 Task: Select the auto option in the provider count badge
Action: Mouse moved to (31, 637)
Screenshot: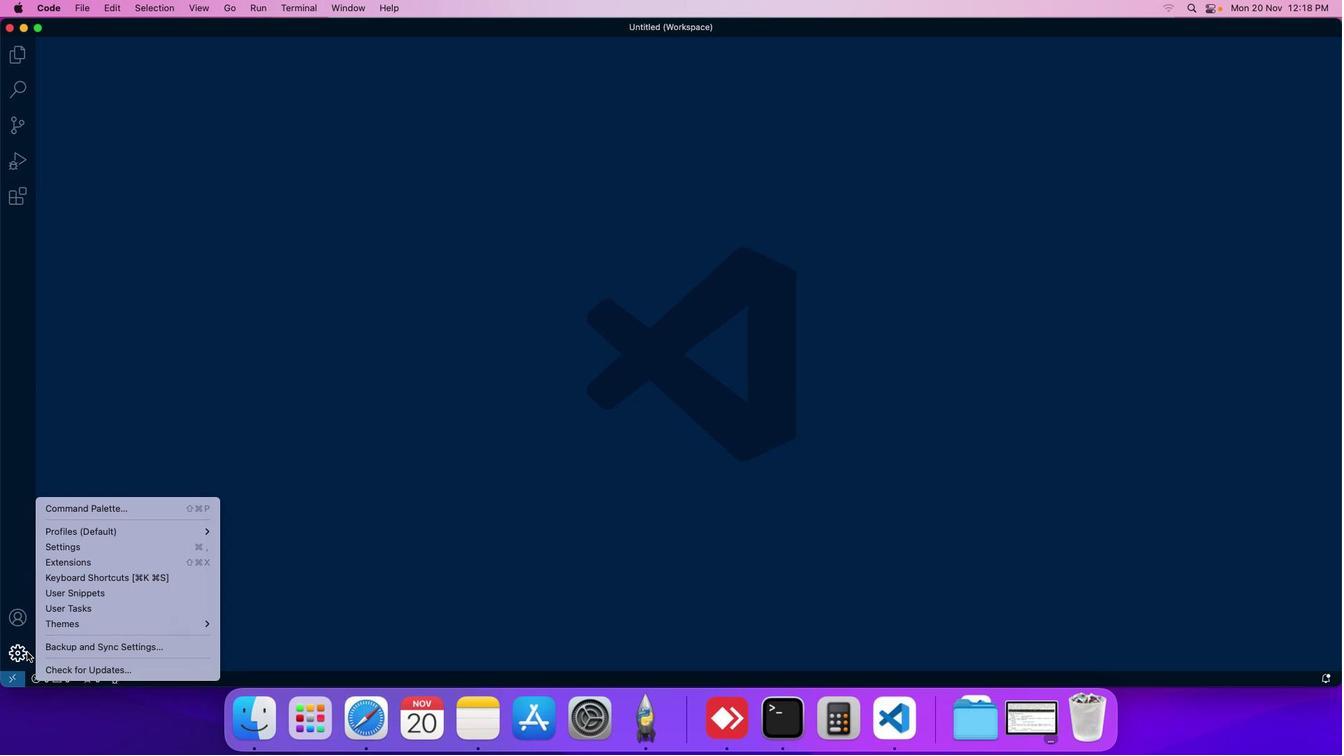 
Action: Mouse pressed left at (31, 637)
Screenshot: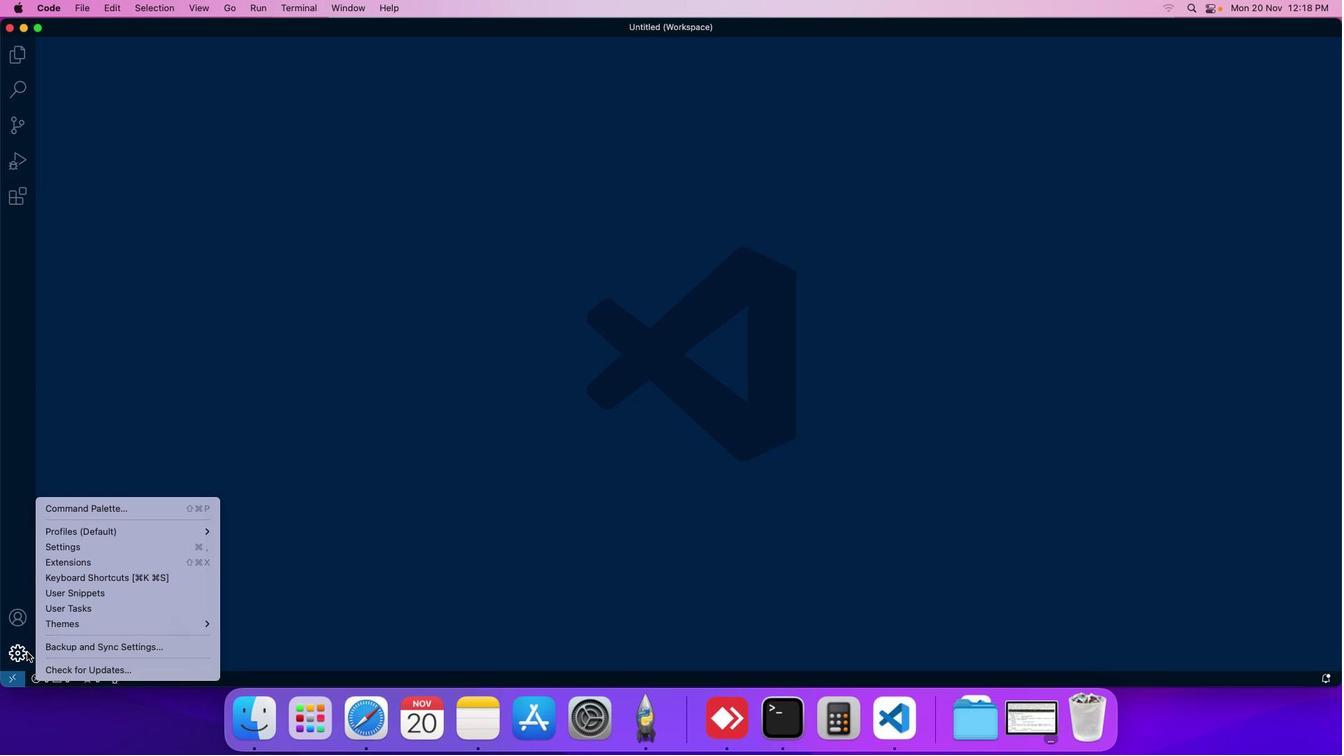 
Action: Mouse moved to (59, 539)
Screenshot: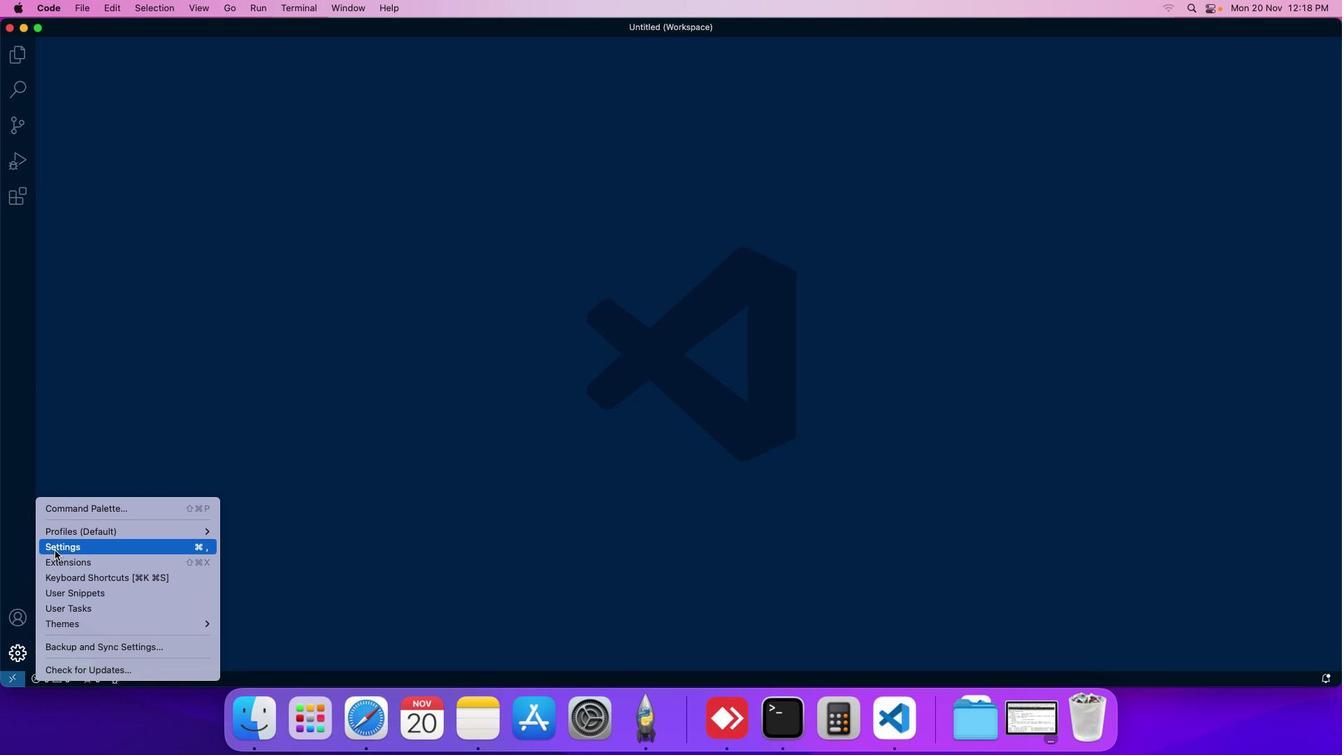 
Action: Mouse pressed left at (59, 539)
Screenshot: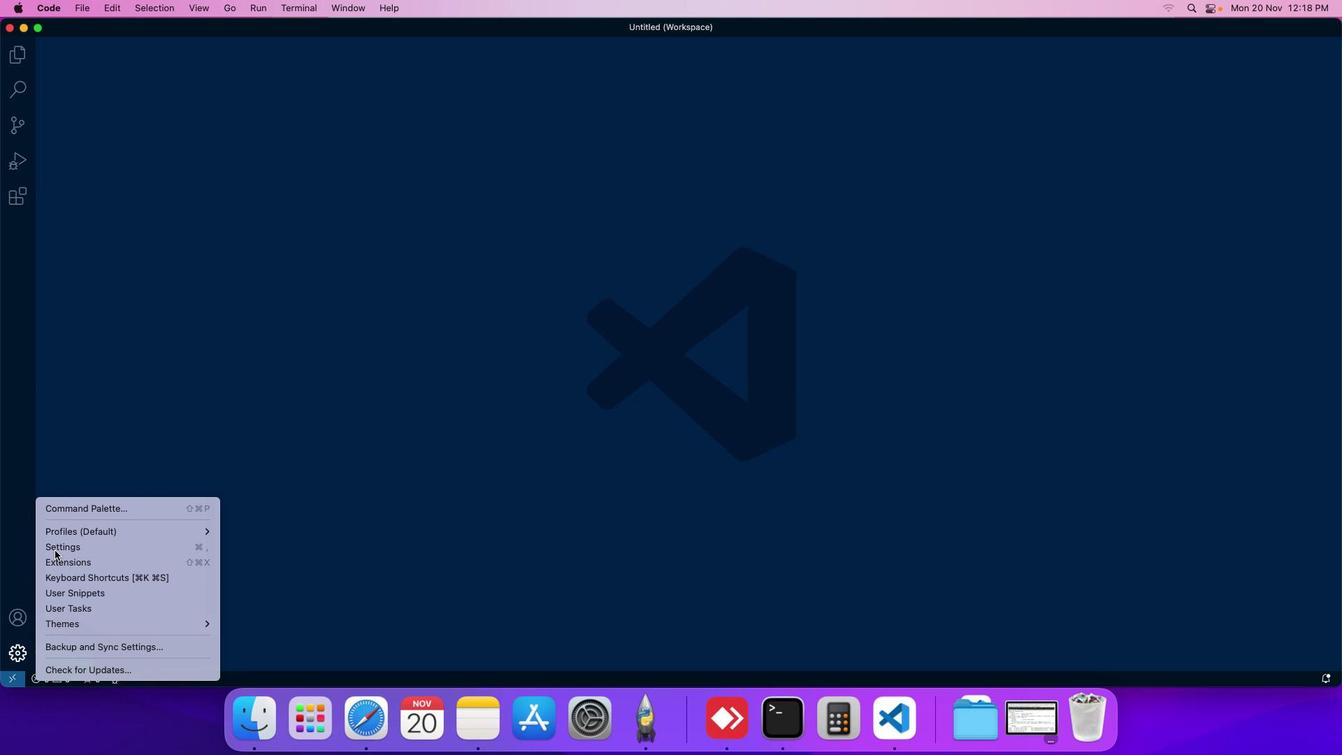 
Action: Mouse moved to (325, 120)
Screenshot: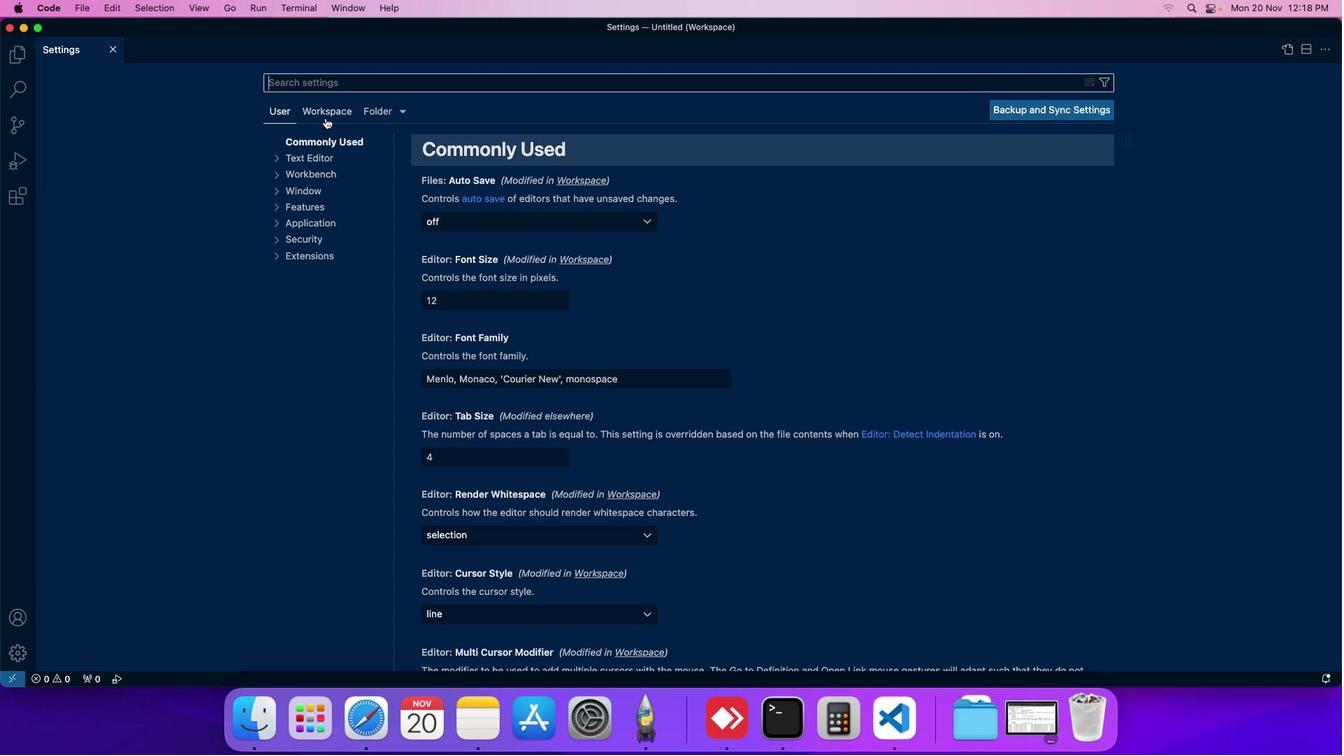 
Action: Mouse pressed left at (325, 120)
Screenshot: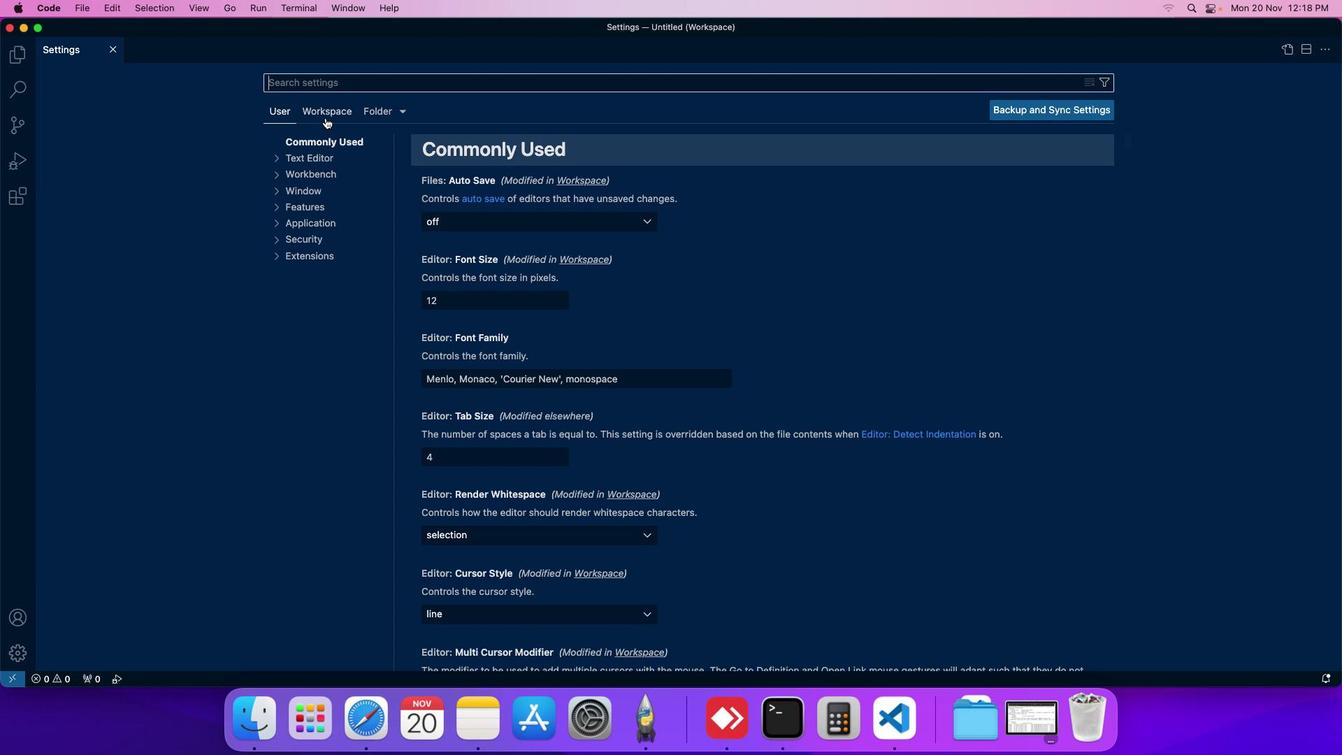 
Action: Mouse moved to (311, 204)
Screenshot: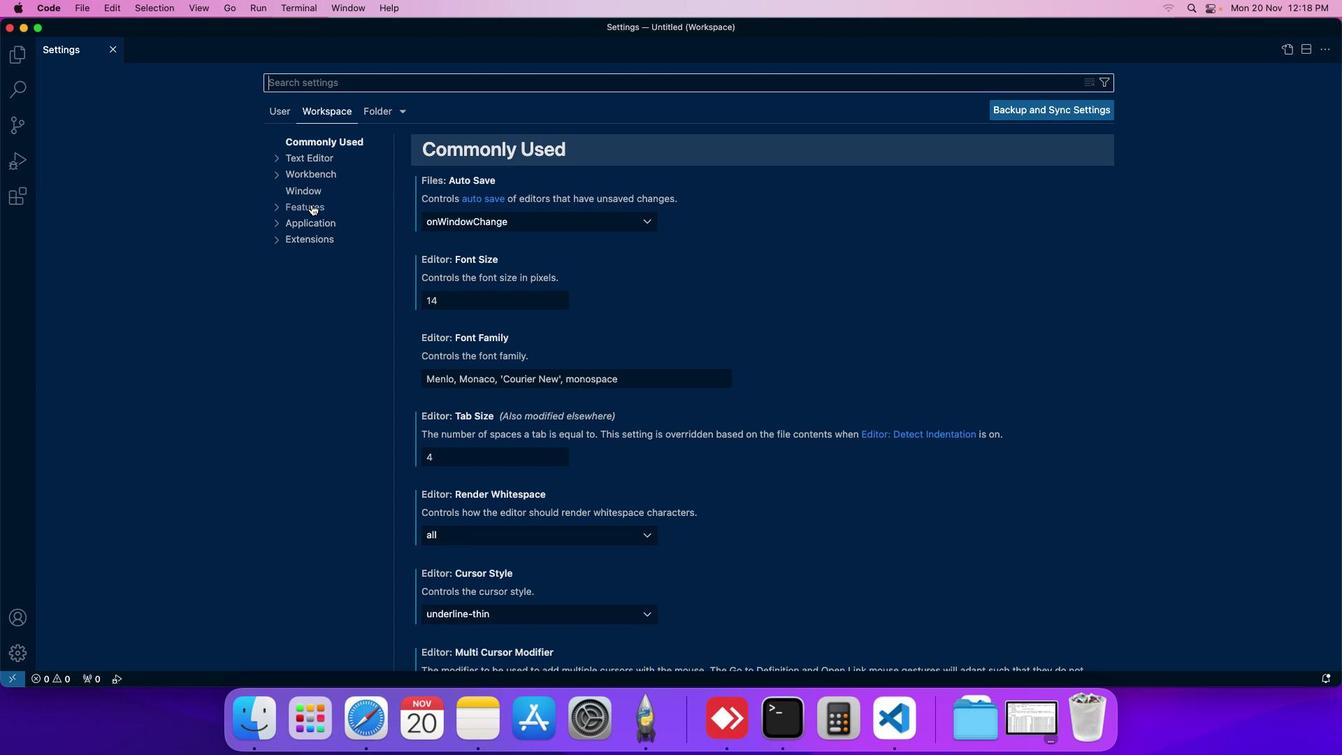 
Action: Mouse pressed left at (311, 204)
Screenshot: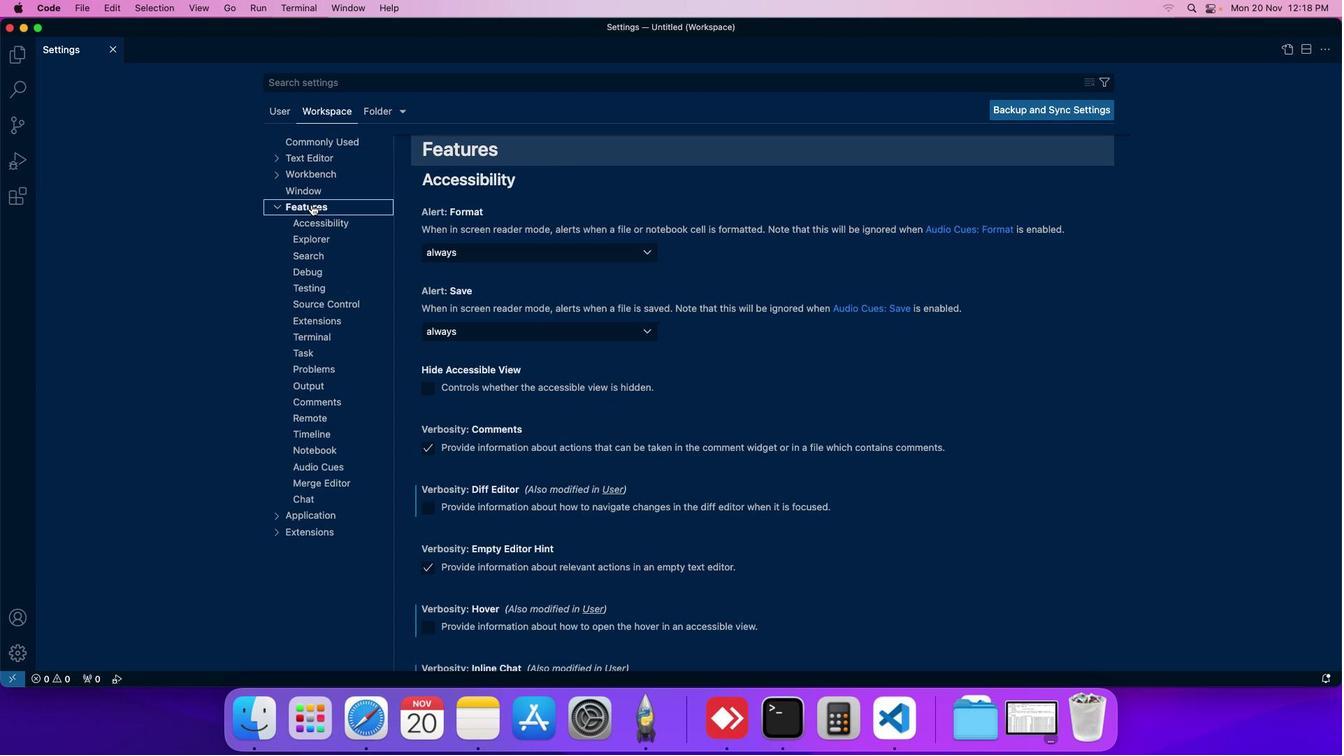 
Action: Mouse moved to (328, 303)
Screenshot: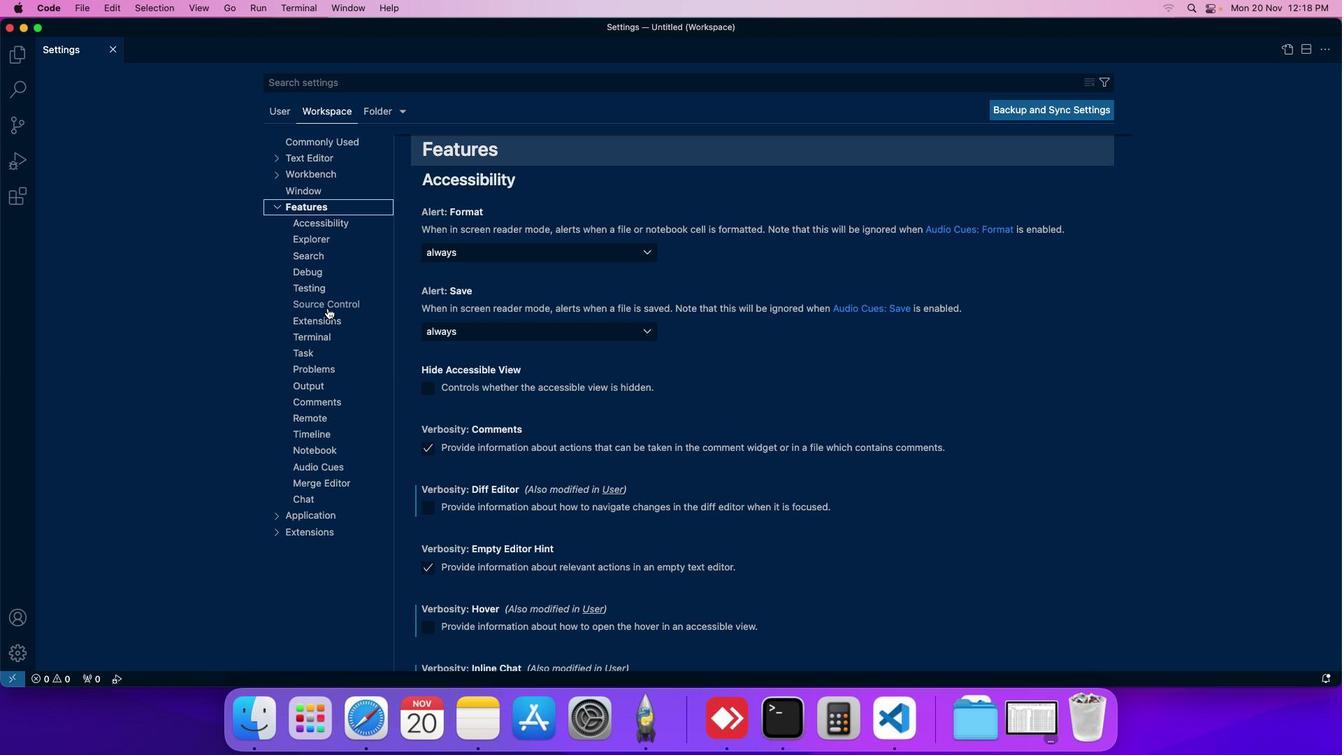 
Action: Mouse pressed left at (328, 303)
Screenshot: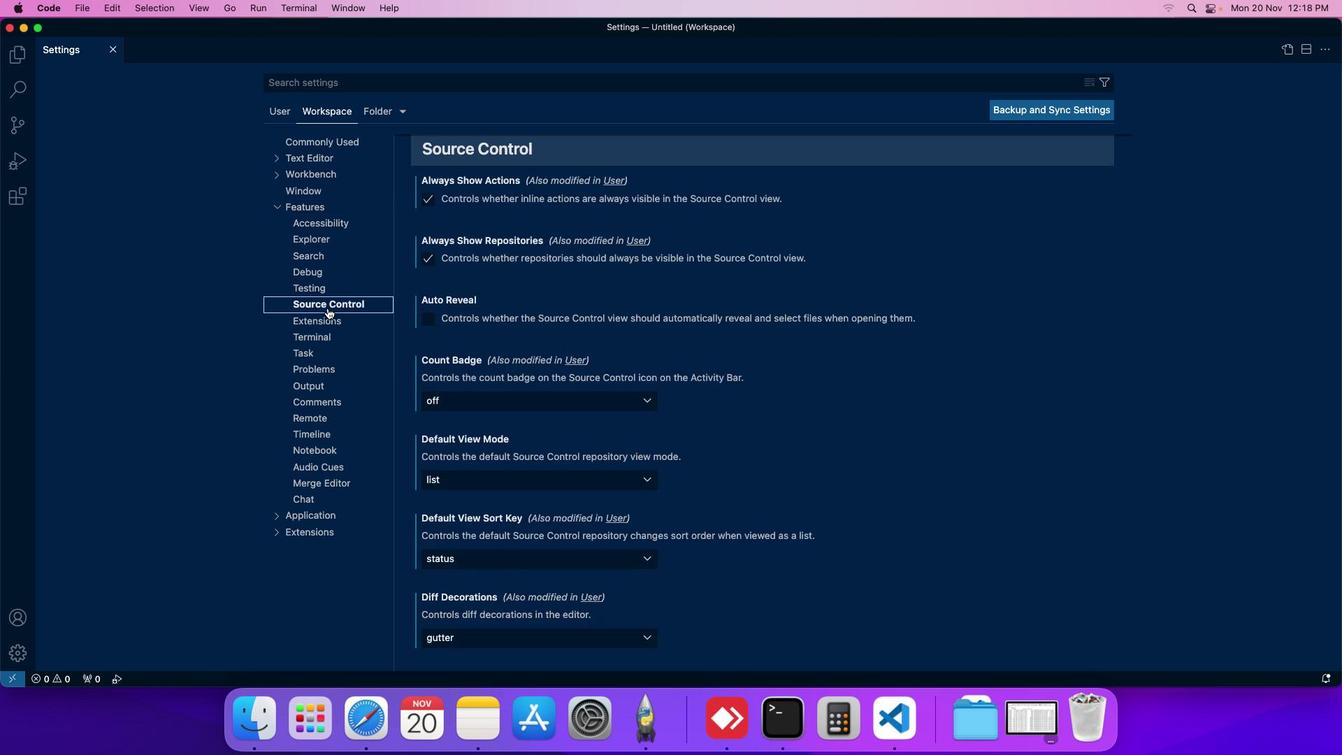 
Action: Mouse moved to (446, 335)
Screenshot: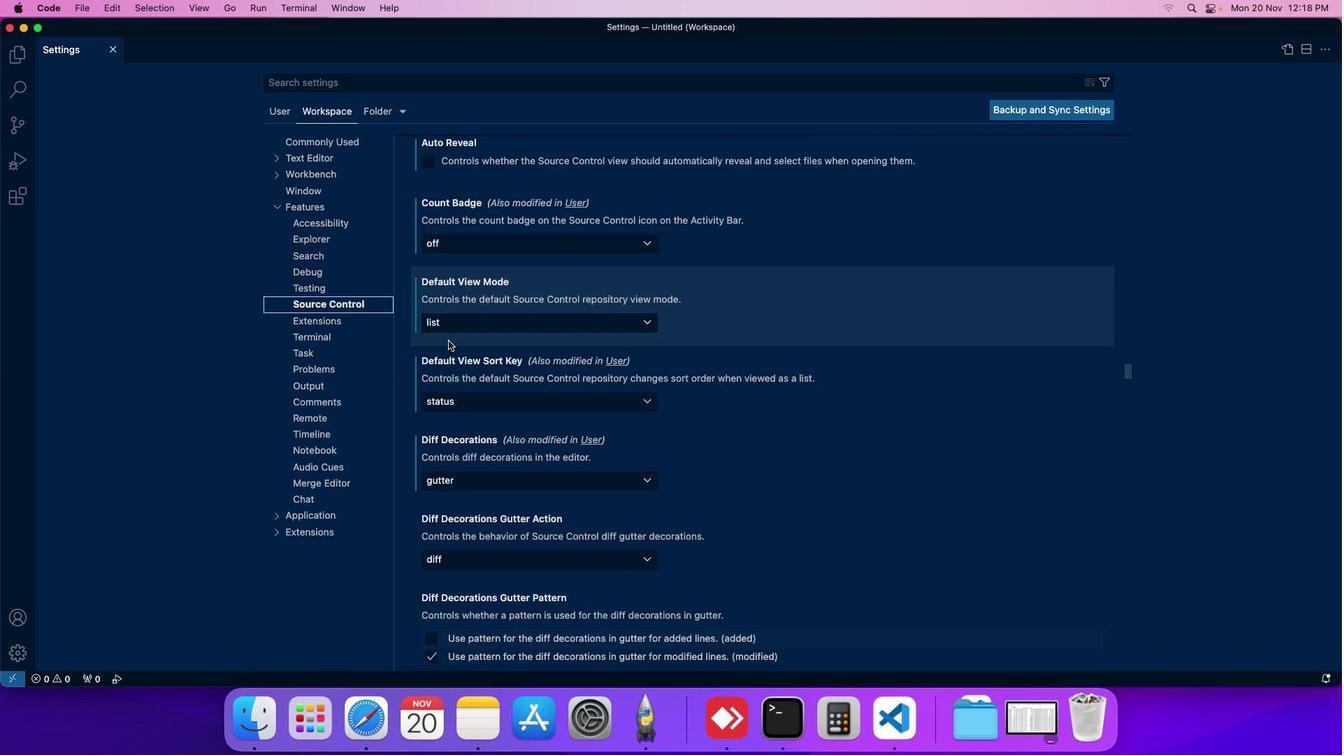 
Action: Mouse scrolled (446, 335) with delta (4, 5)
Screenshot: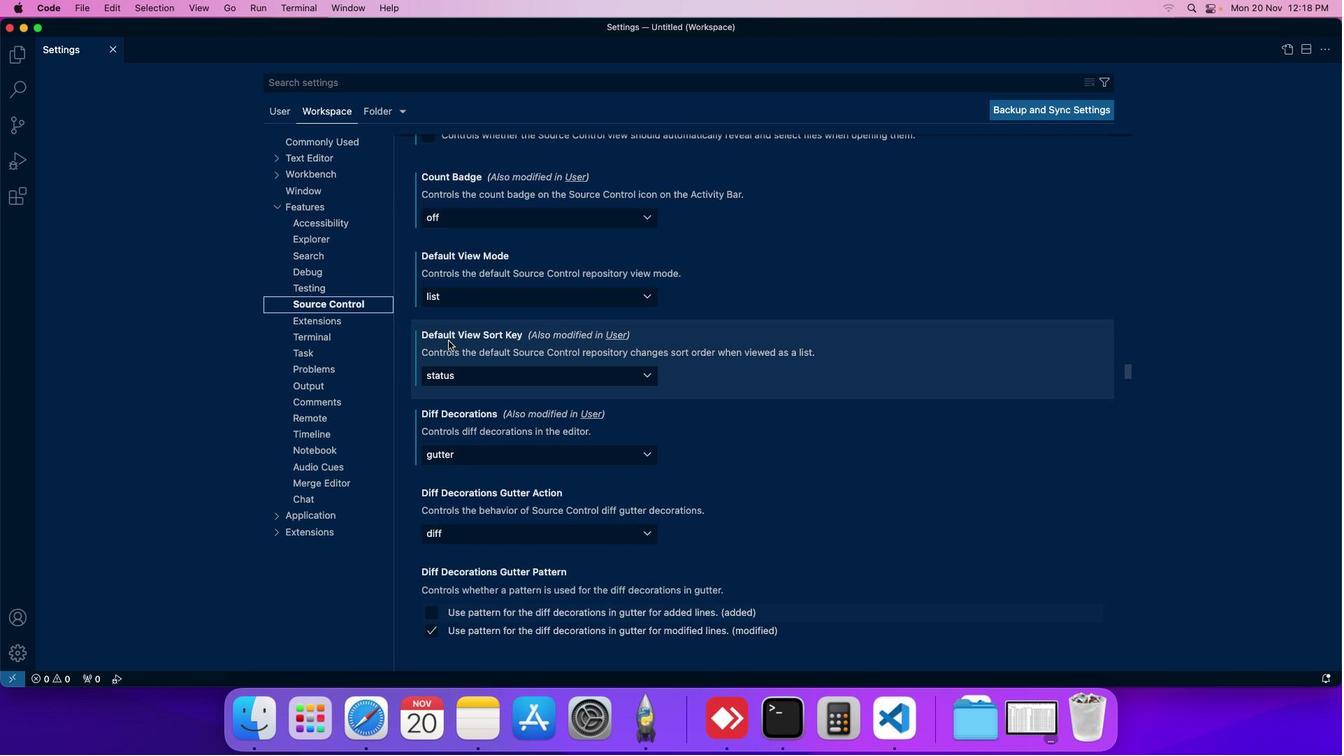 
Action: Mouse scrolled (446, 335) with delta (4, 5)
Screenshot: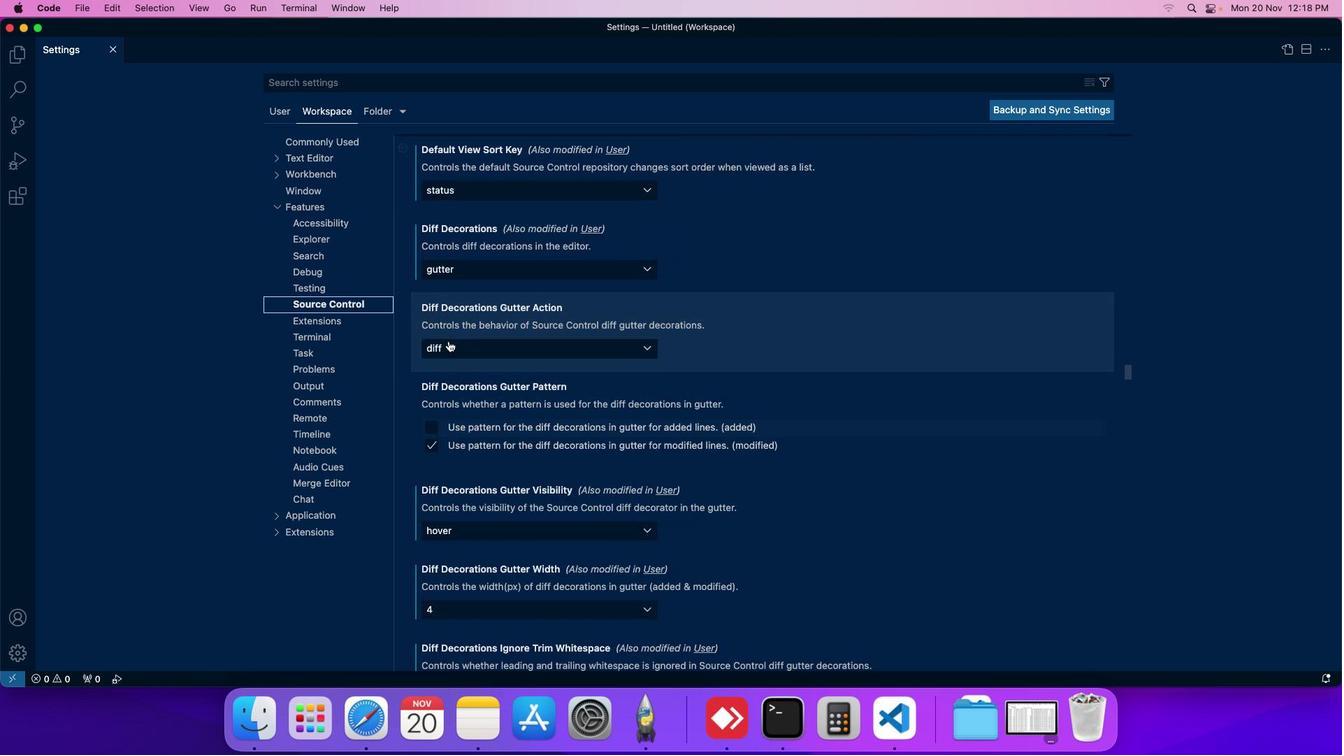 
Action: Mouse scrolled (446, 335) with delta (4, 5)
Screenshot: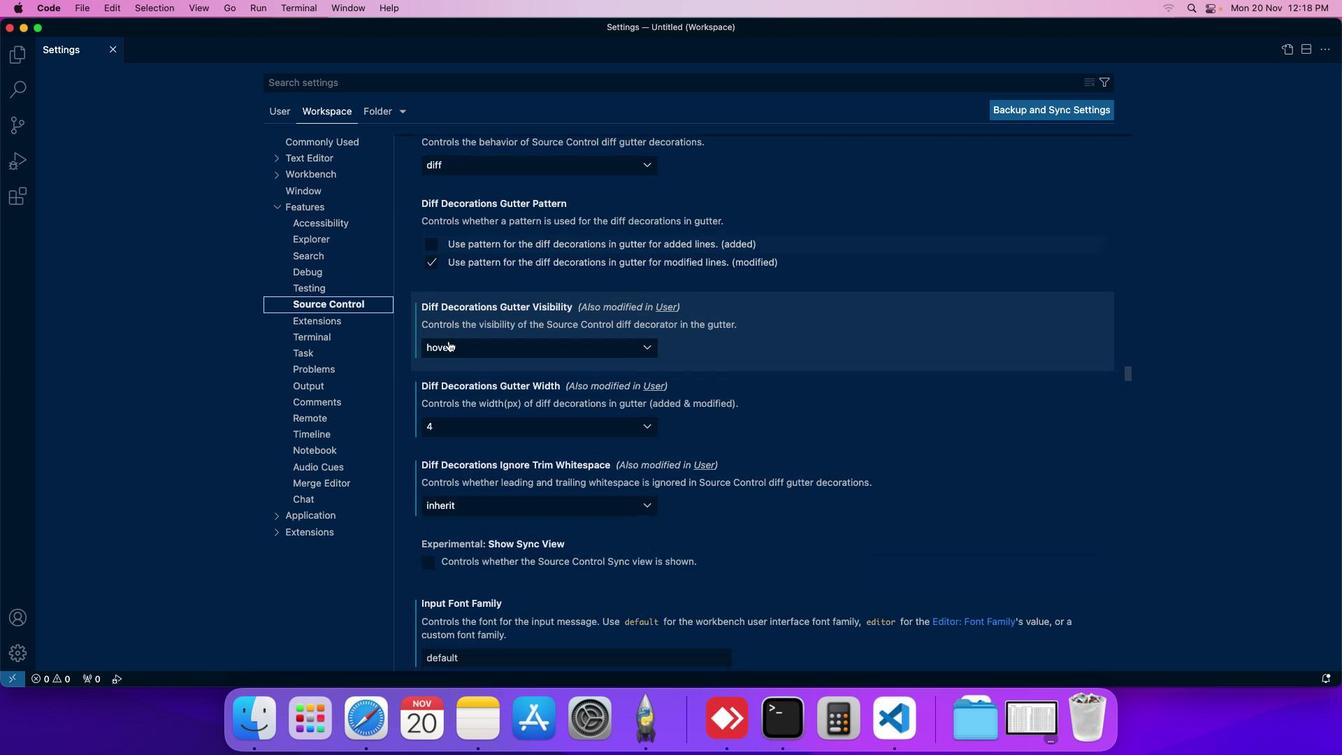 
Action: Mouse scrolled (446, 335) with delta (4, 5)
Screenshot: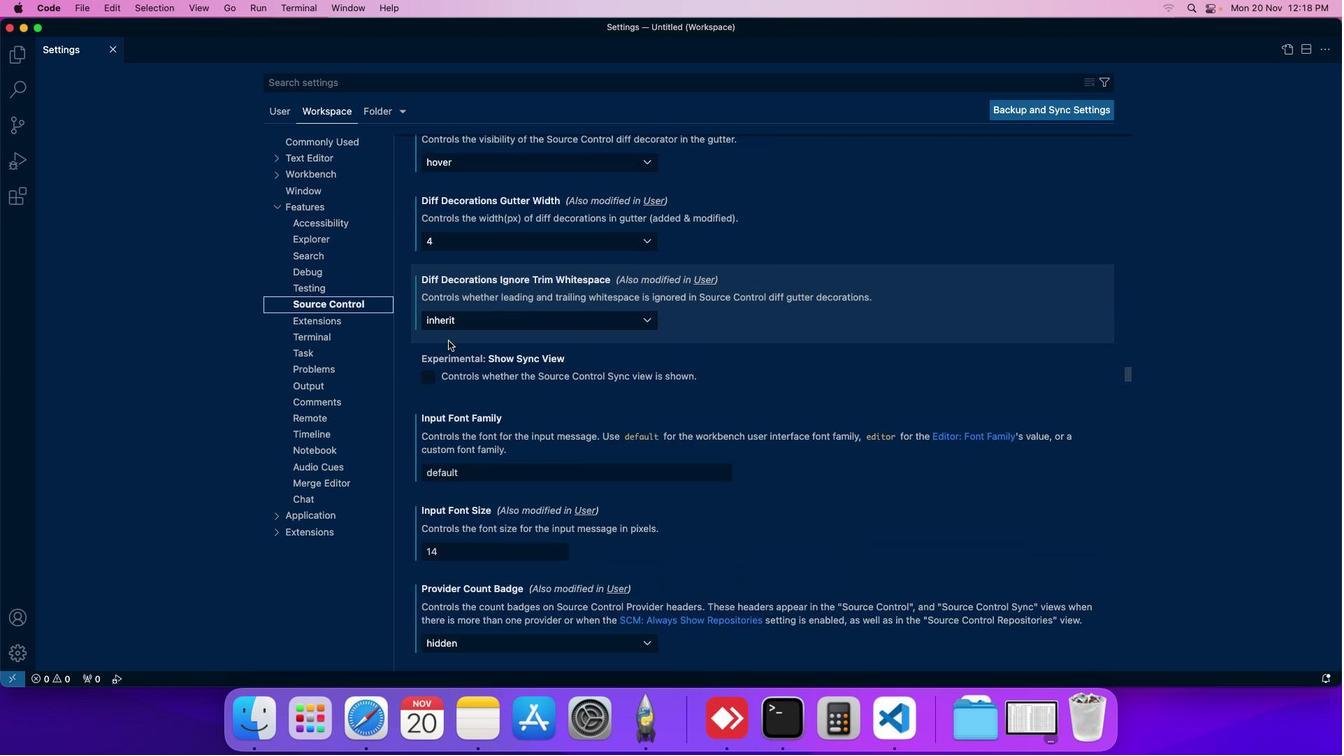 
Action: Mouse scrolled (446, 335) with delta (4, 5)
Screenshot: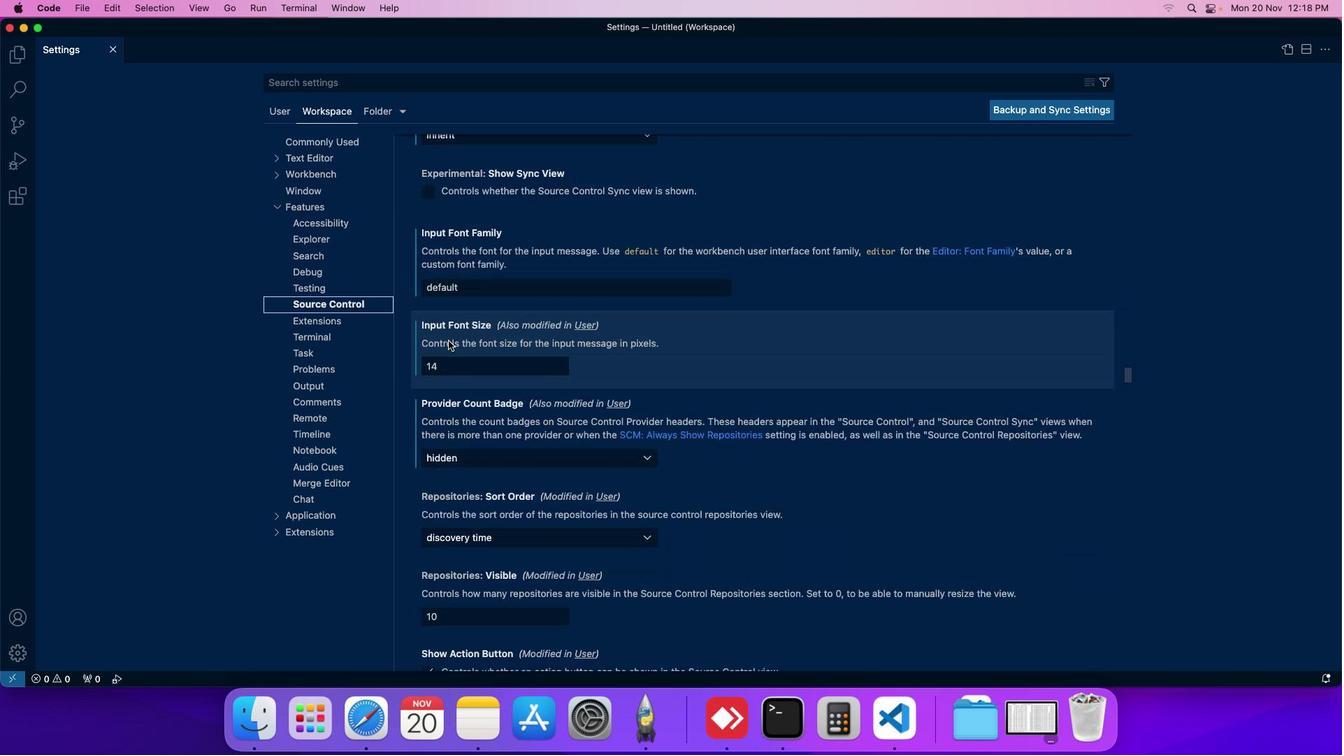 
Action: Mouse moved to (532, 451)
Screenshot: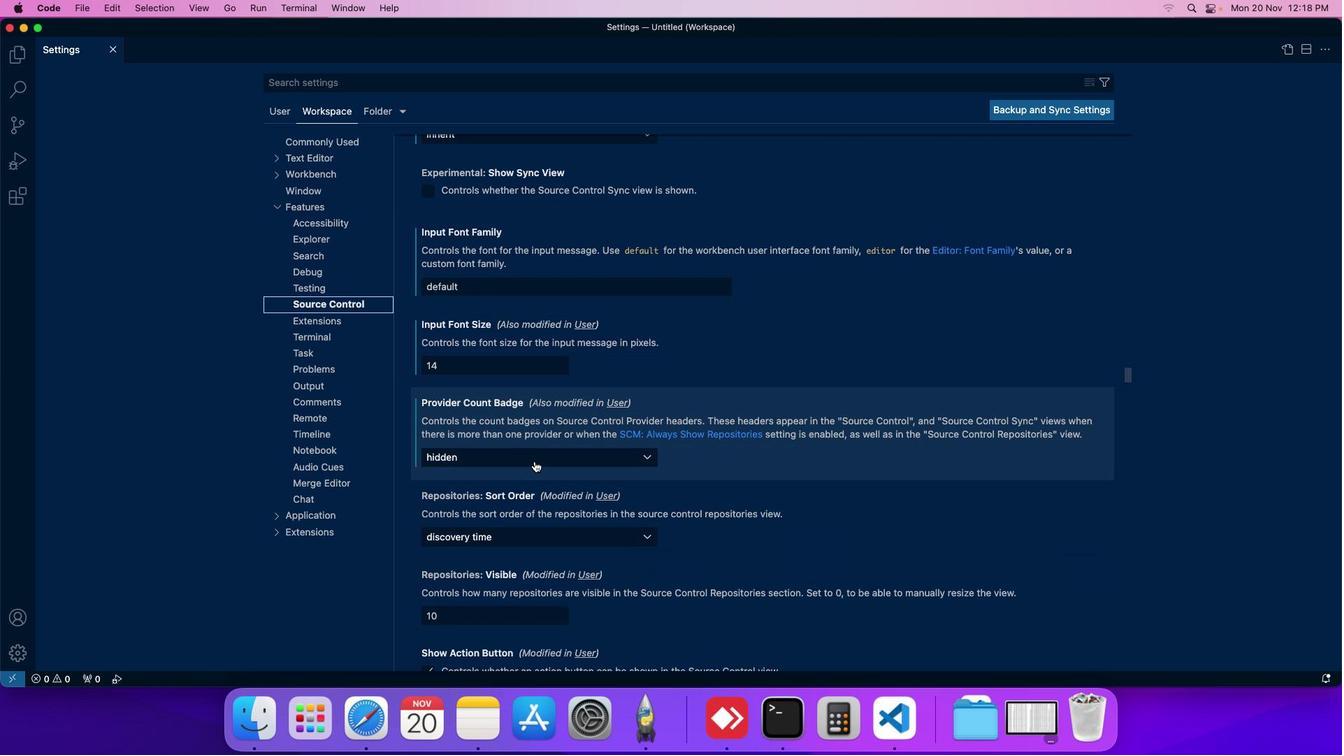 
Action: Mouse pressed left at (532, 451)
Screenshot: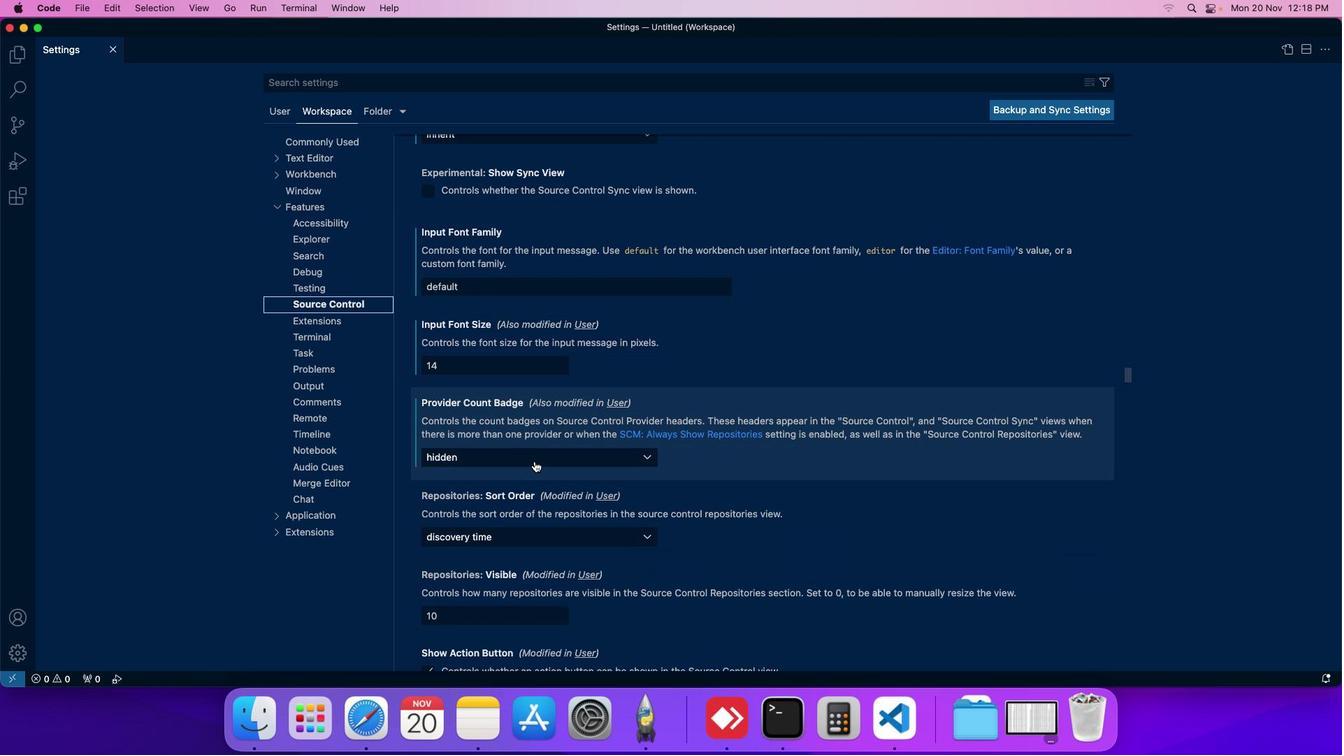 
Action: Mouse moved to (482, 485)
Screenshot: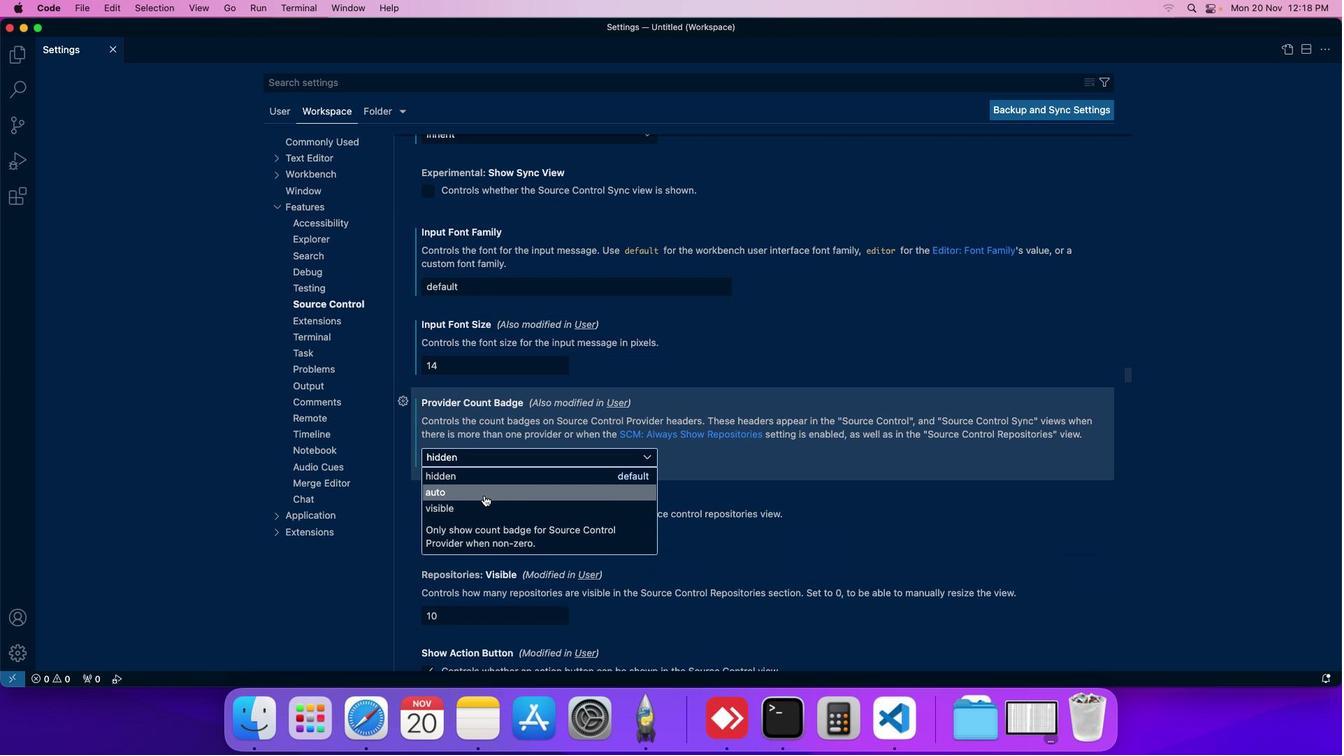 
Action: Mouse pressed left at (482, 485)
Screenshot: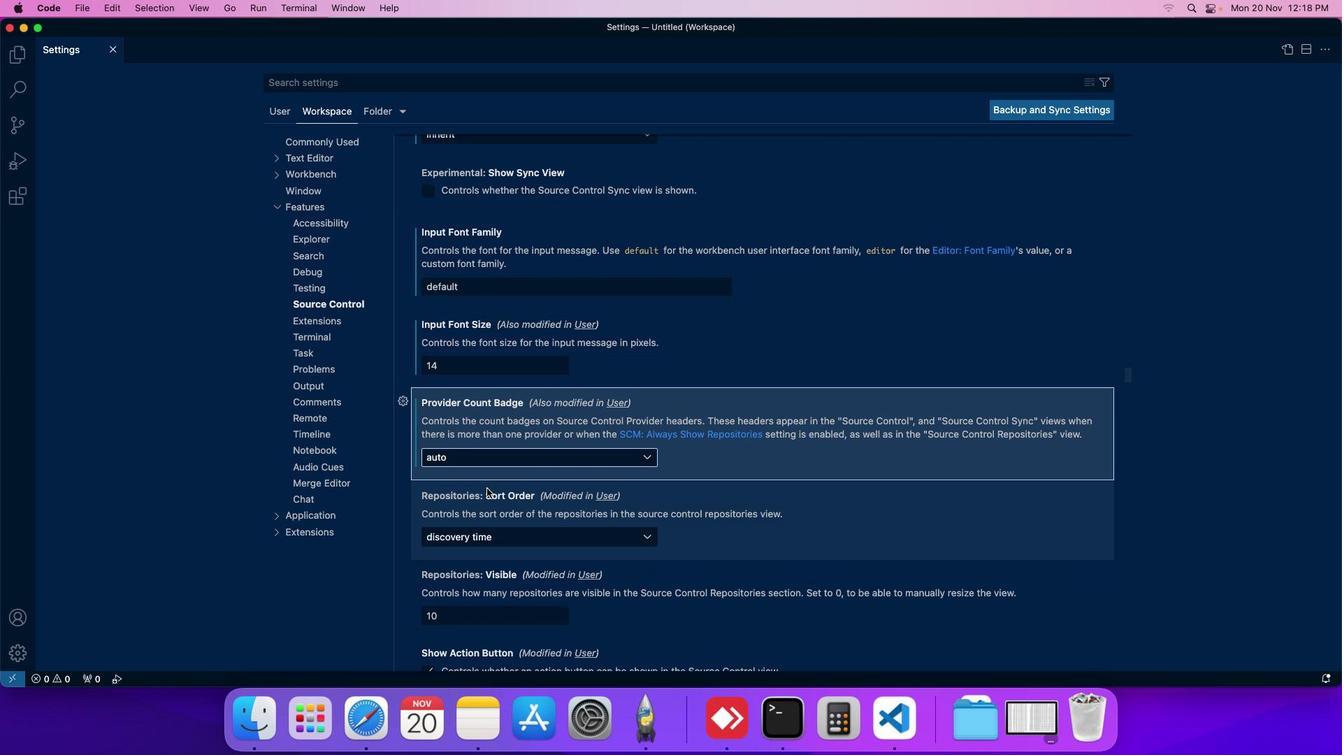 
Action: Mouse moved to (493, 450)
Screenshot: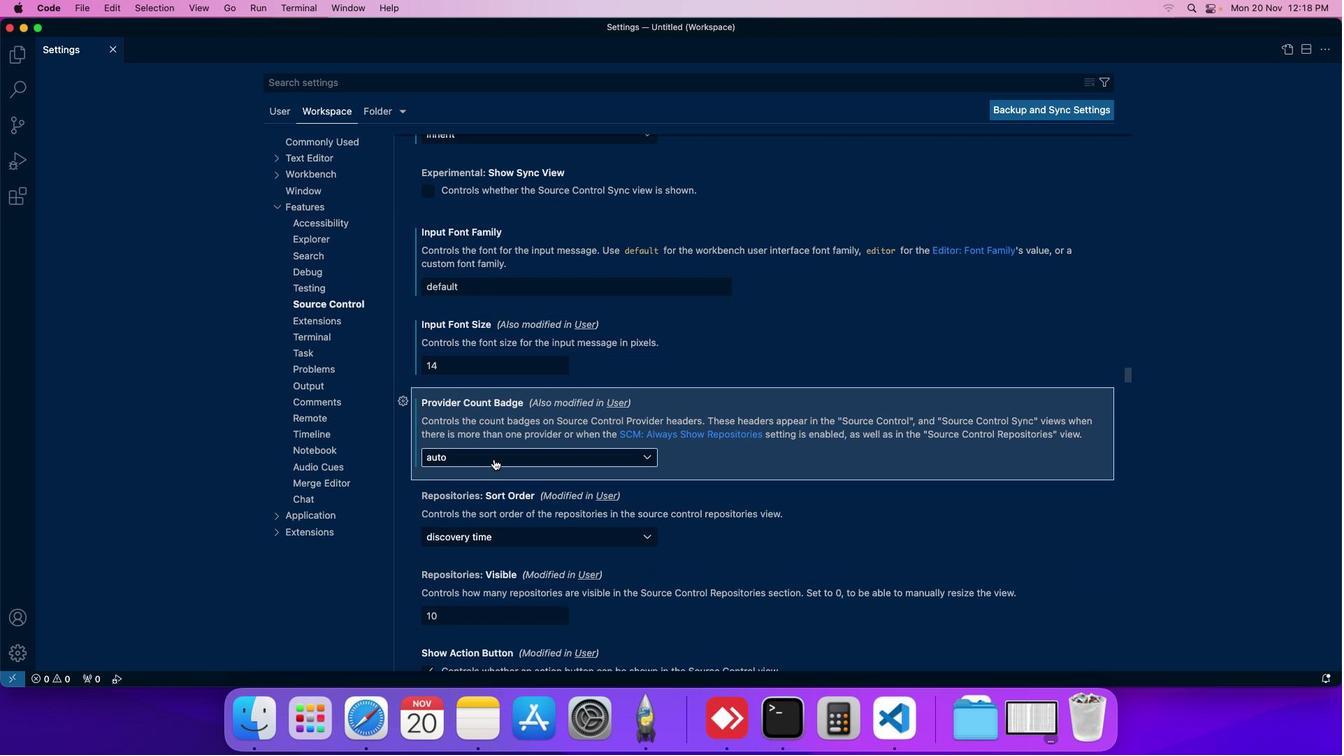 
